 Task: Apply blockquote before on text "computer".
Action: Mouse moved to (763, 184)
Screenshot: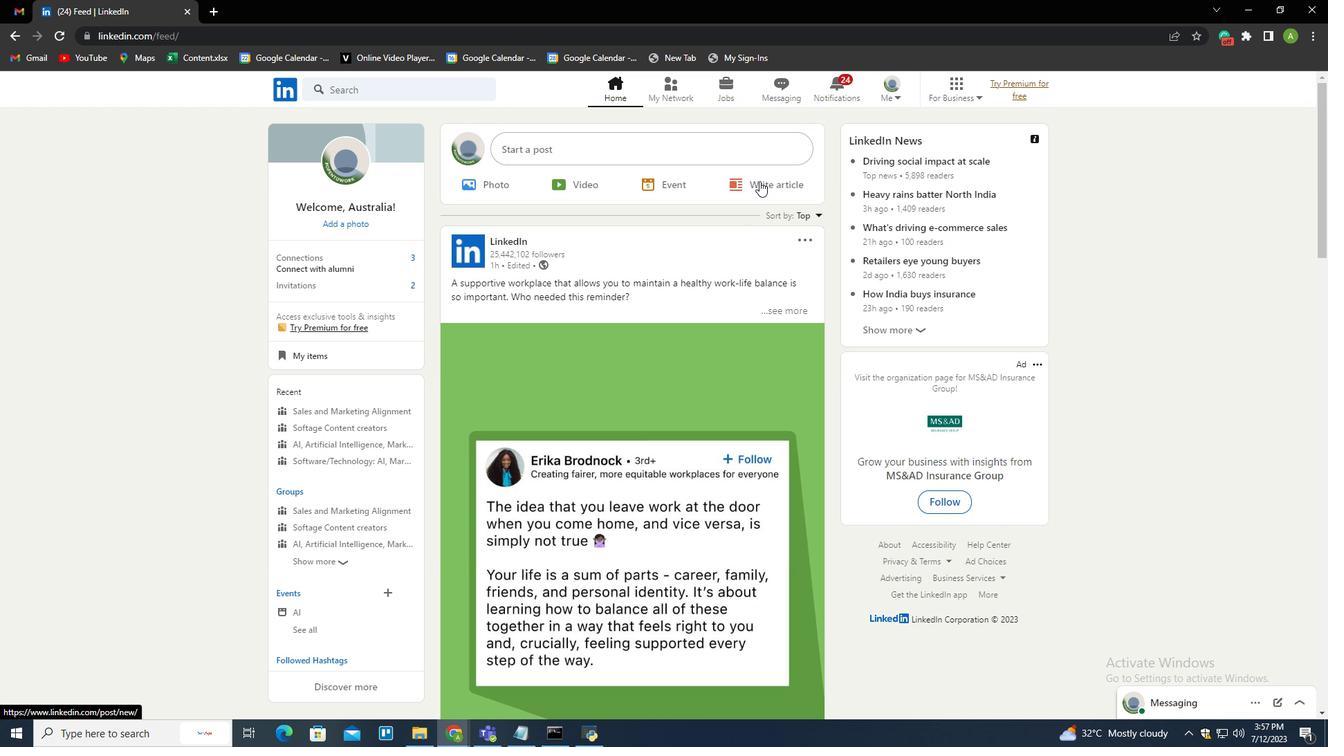 
Action: Mouse pressed left at (763, 184)
Screenshot: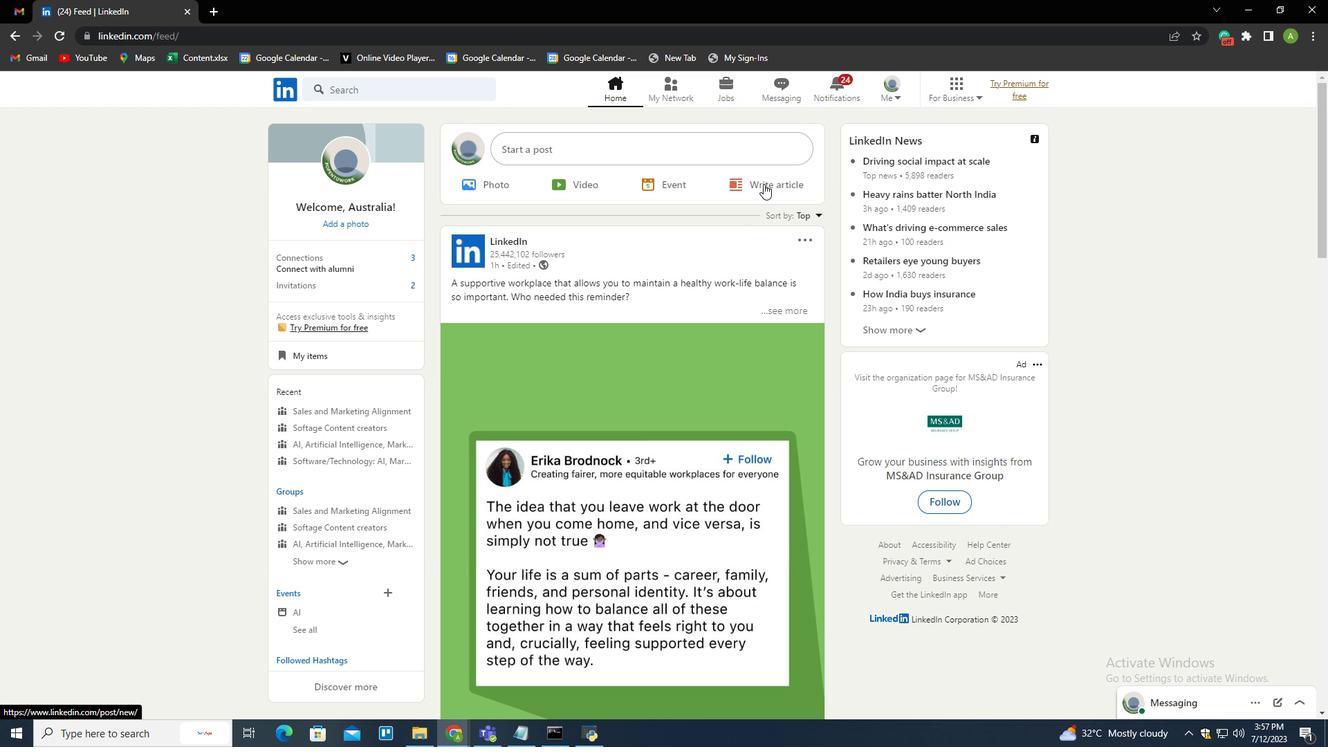 
Action: Mouse moved to (433, 417)
Screenshot: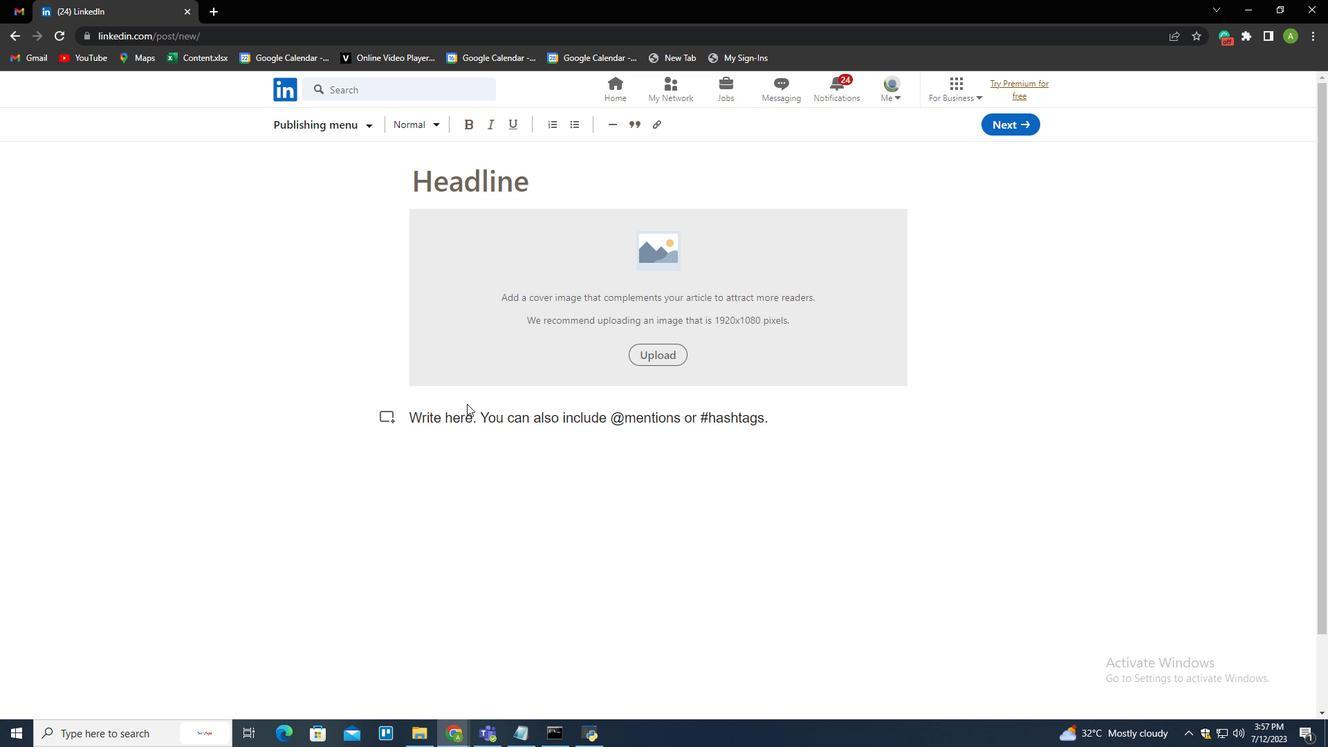 
Action: Mouse pressed left at (433, 417)
Screenshot: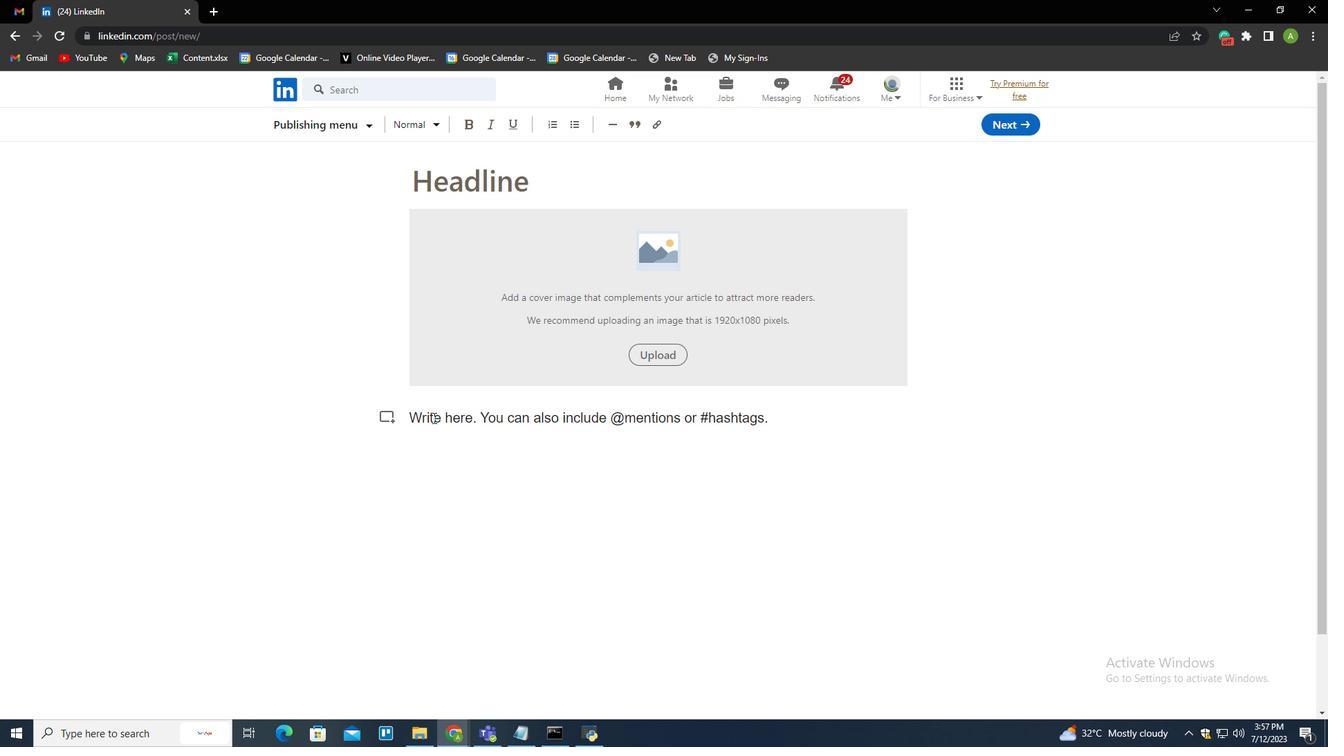 
Action: Key pressed computer<Key.home>
Screenshot: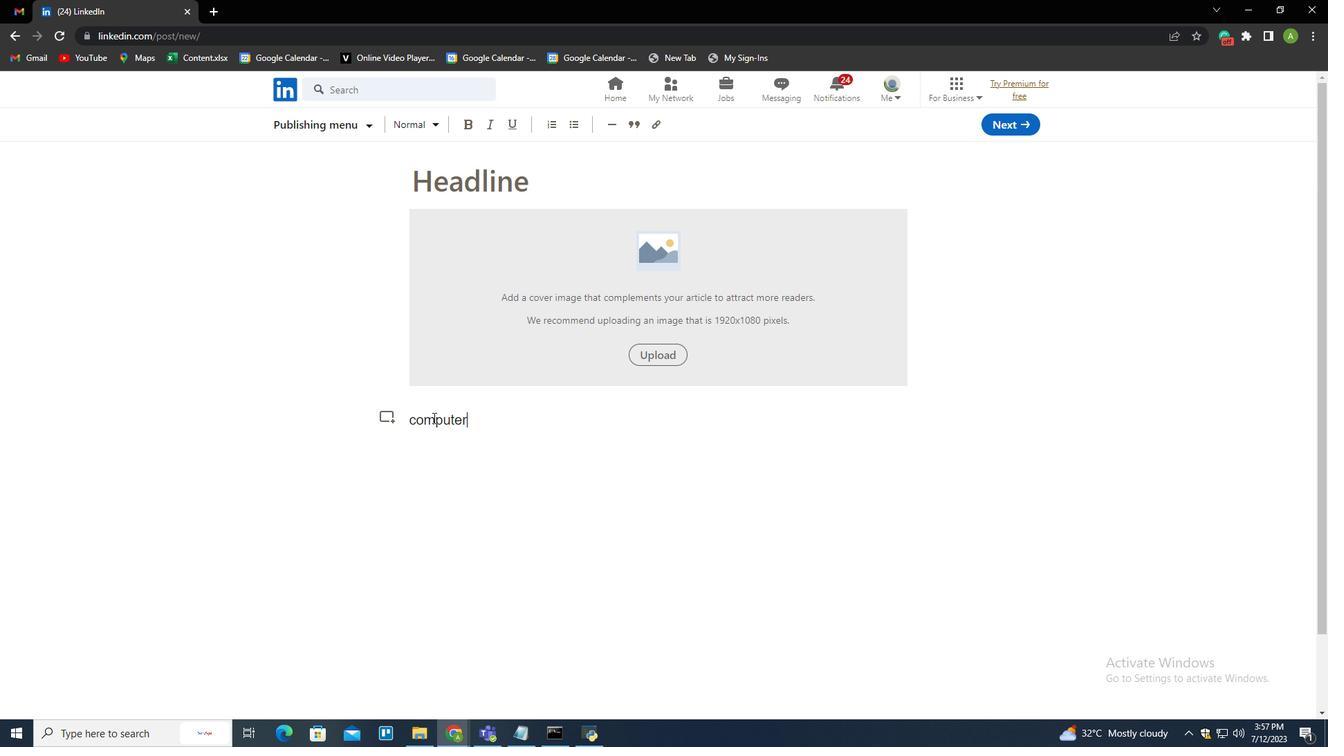 
Action: Mouse moved to (633, 124)
Screenshot: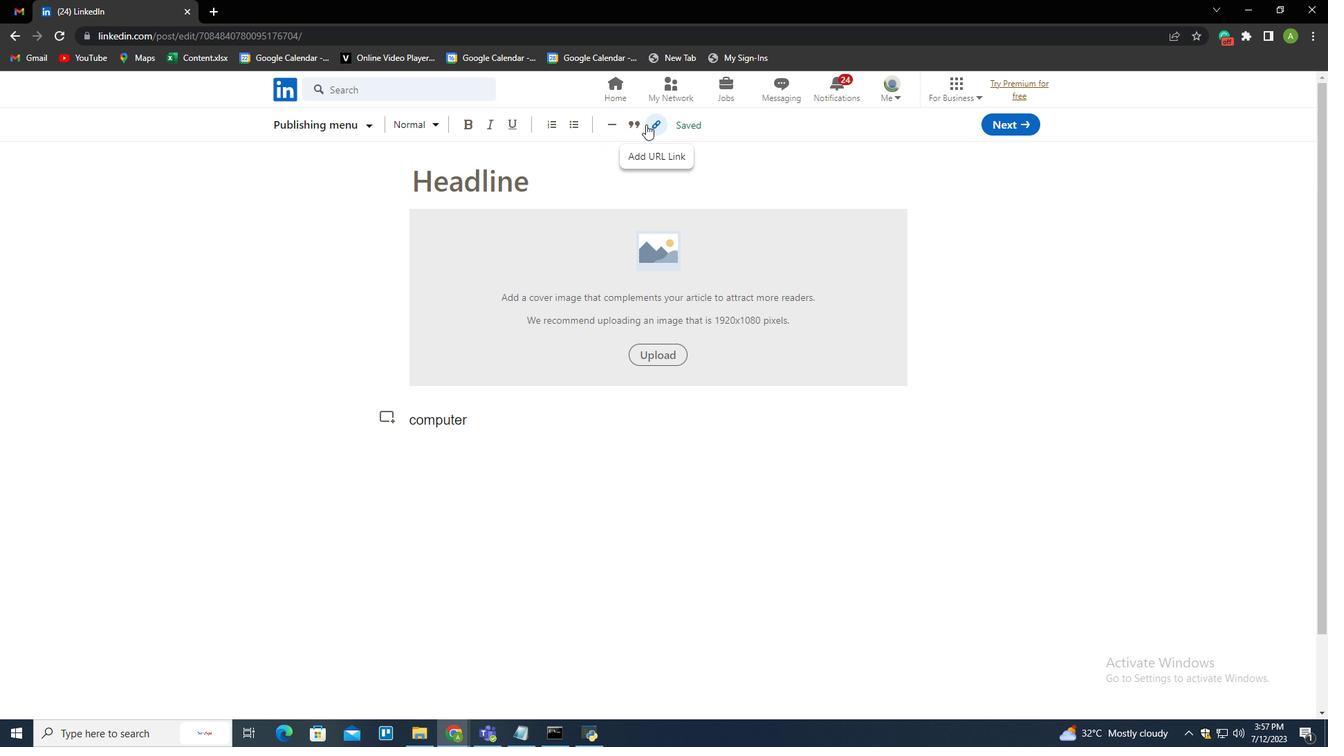 
Action: Mouse pressed left at (633, 124)
Screenshot: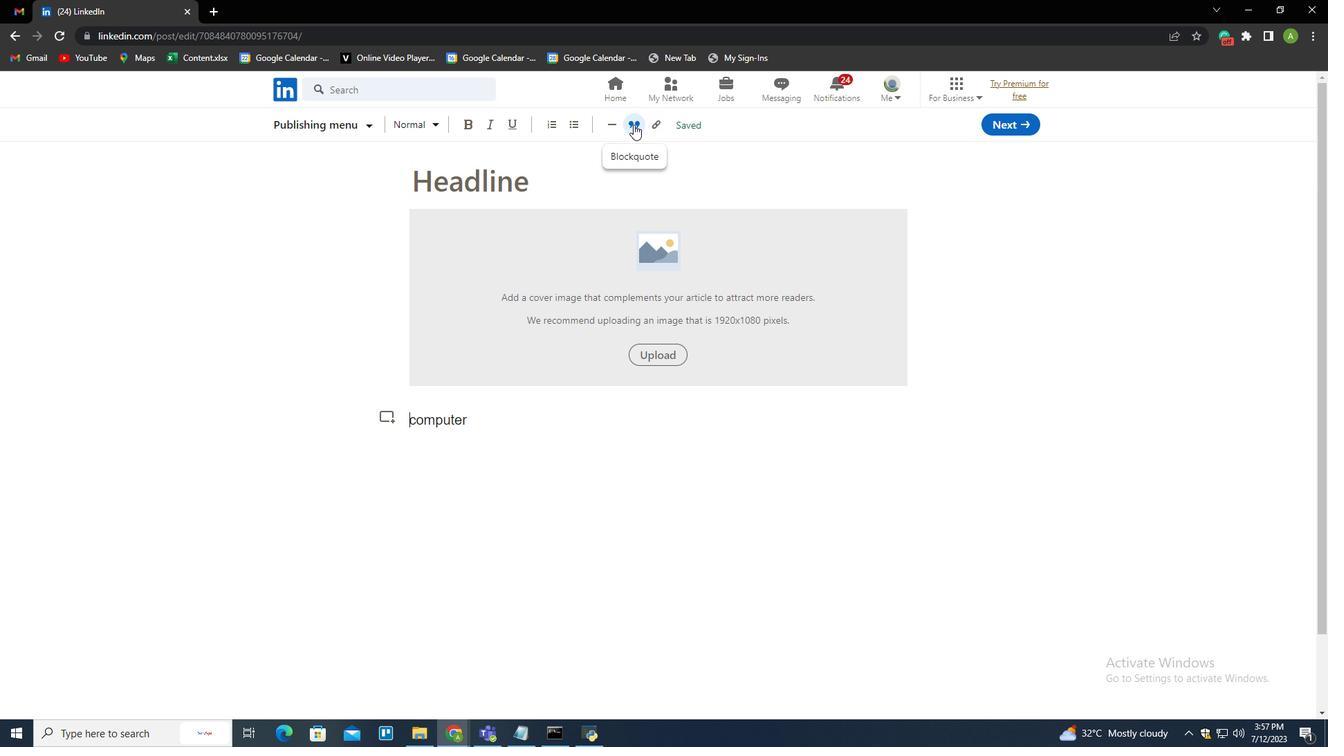 
Action: Mouse moved to (617, 435)
Screenshot: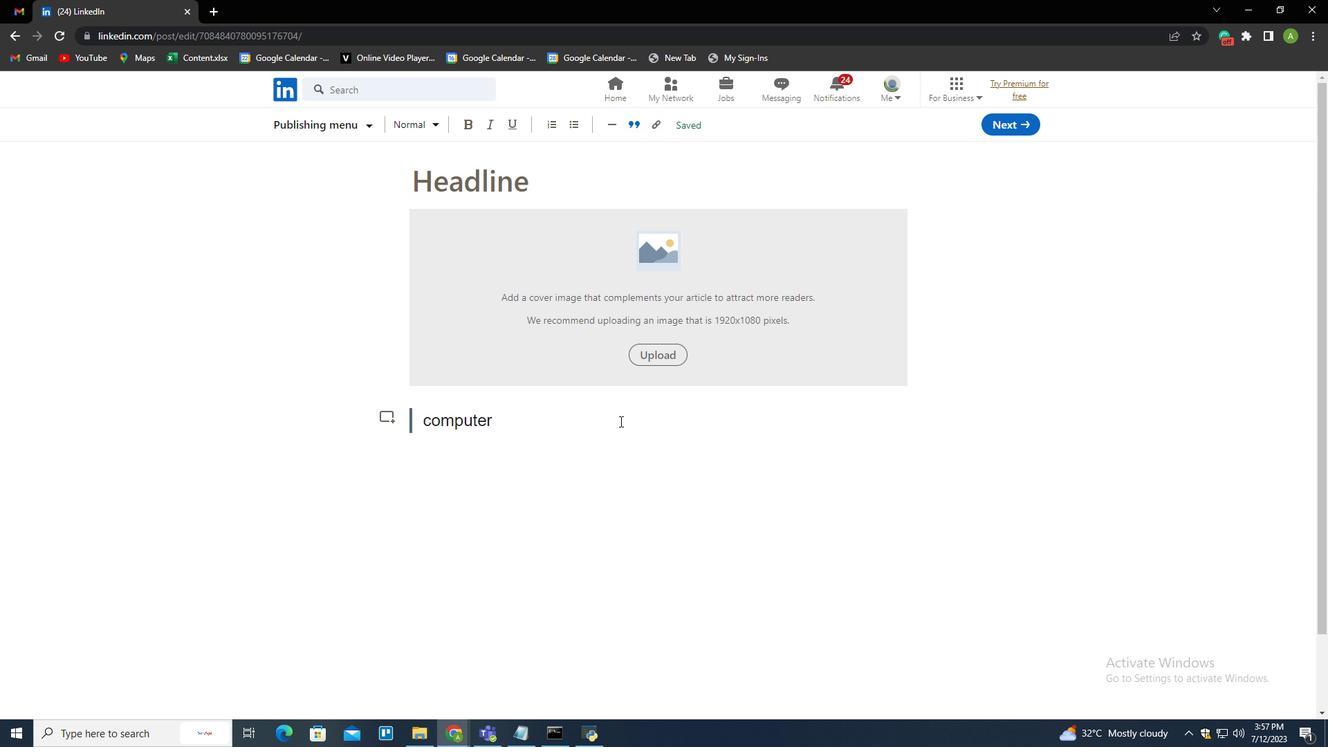 
